 Task: Look for products in the category "Bottles & Formula" from Else Nutrition only.
Action: Mouse moved to (246, 128)
Screenshot: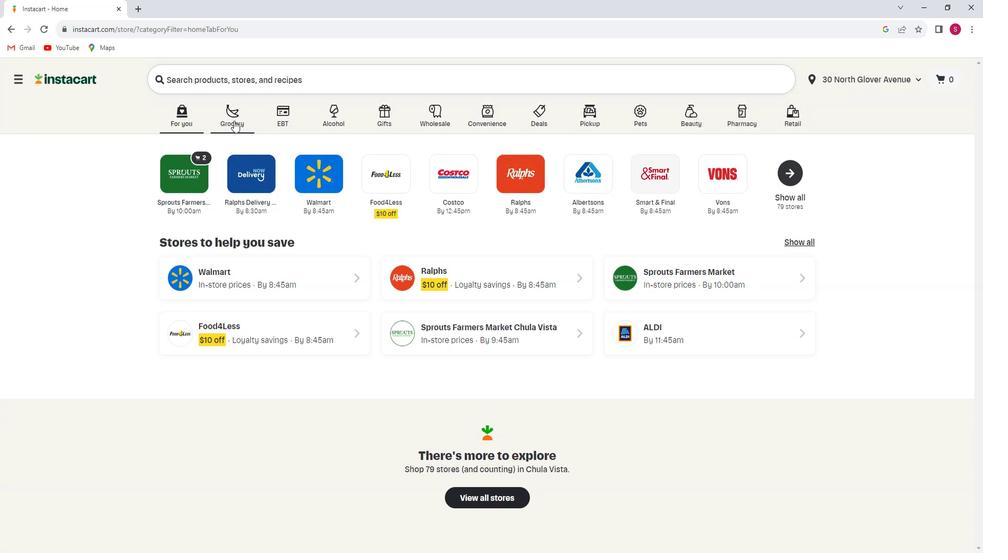 
Action: Mouse pressed left at (246, 128)
Screenshot: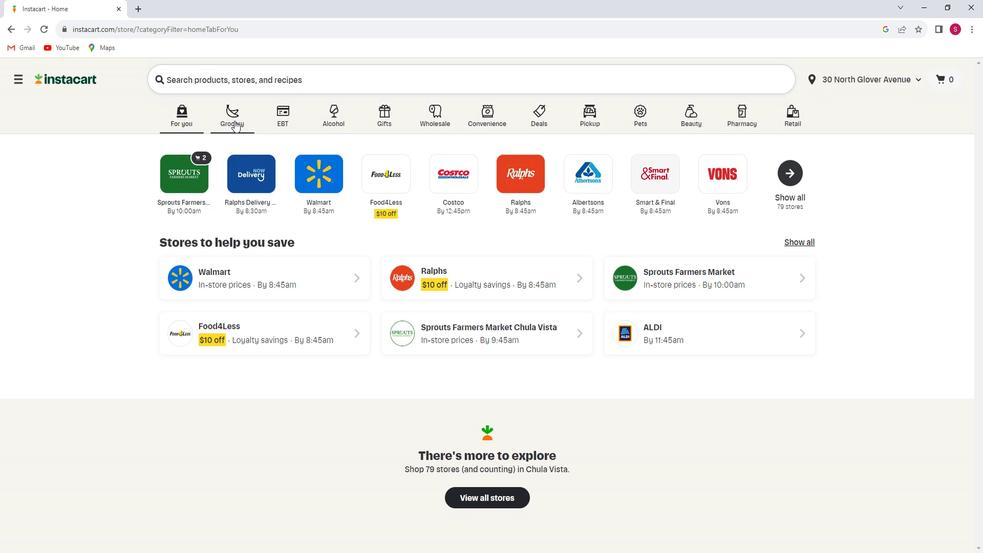 
Action: Mouse moved to (226, 311)
Screenshot: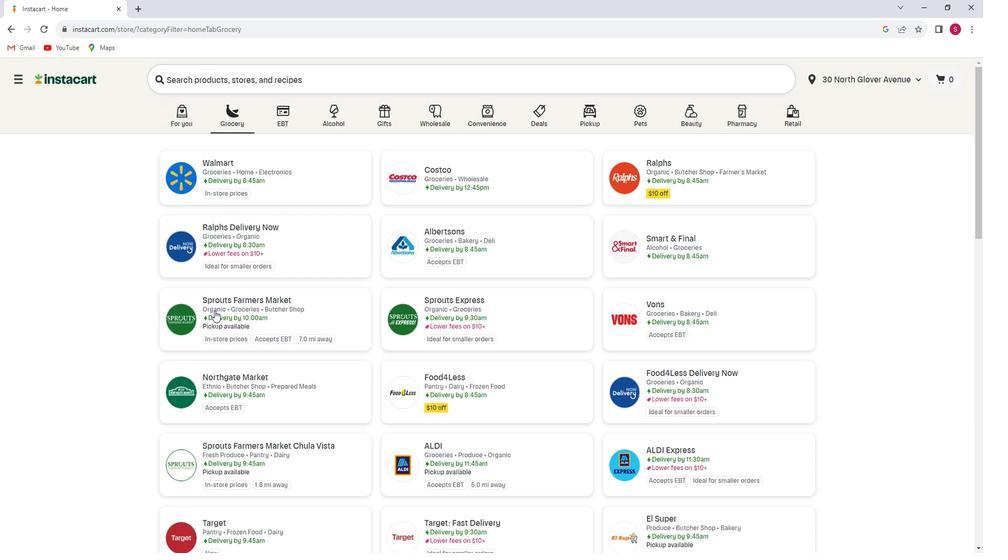
Action: Mouse pressed left at (226, 311)
Screenshot: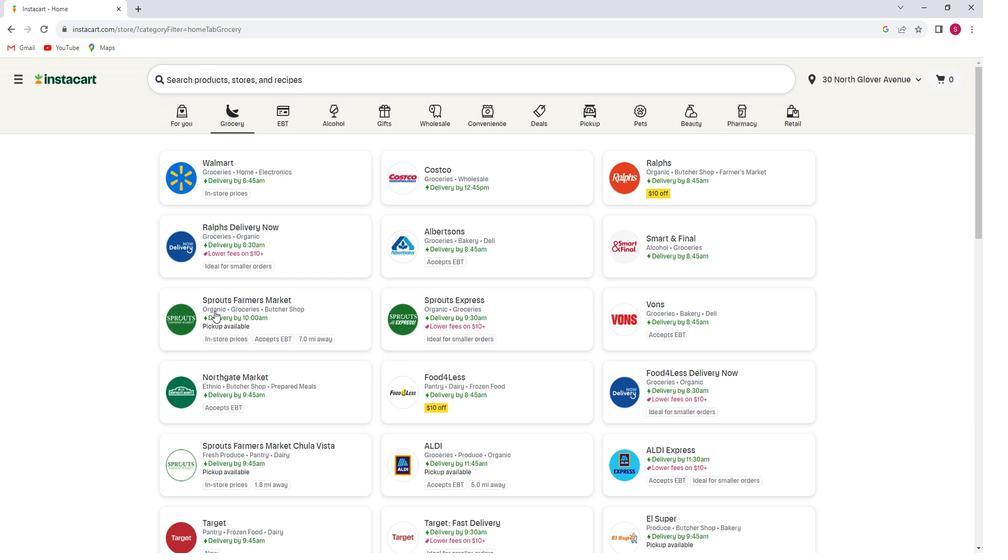 
Action: Mouse moved to (70, 351)
Screenshot: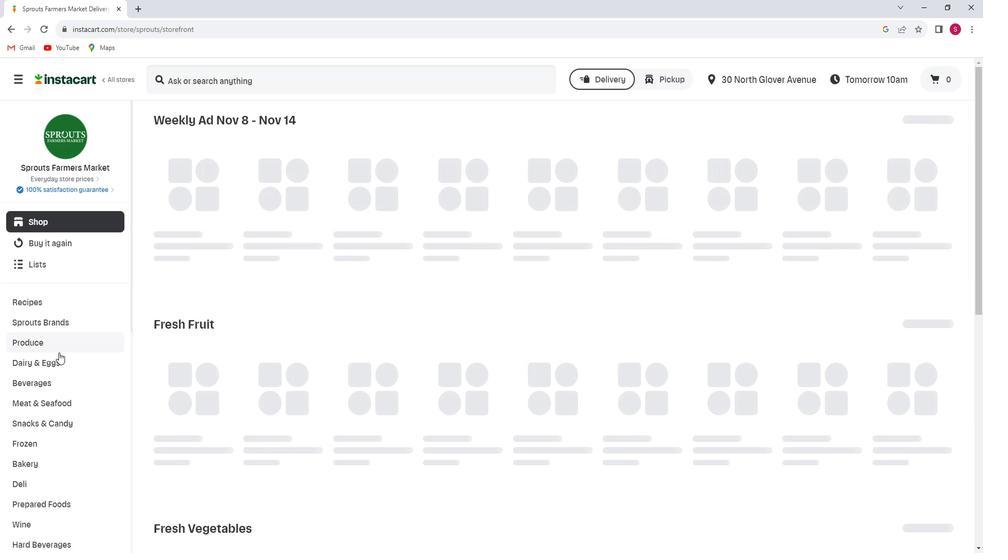 
Action: Mouse scrolled (70, 350) with delta (0, 0)
Screenshot: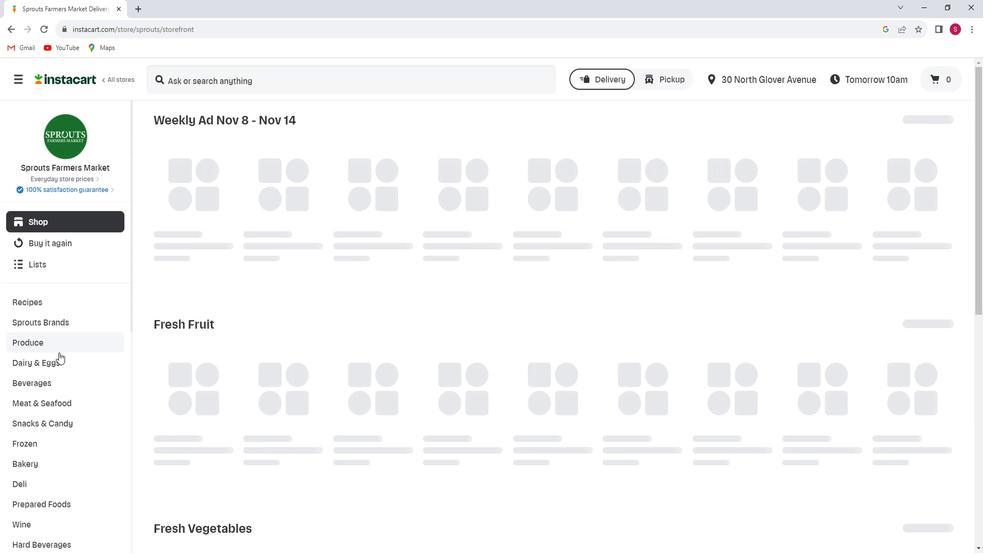 
Action: Mouse scrolled (70, 350) with delta (0, 0)
Screenshot: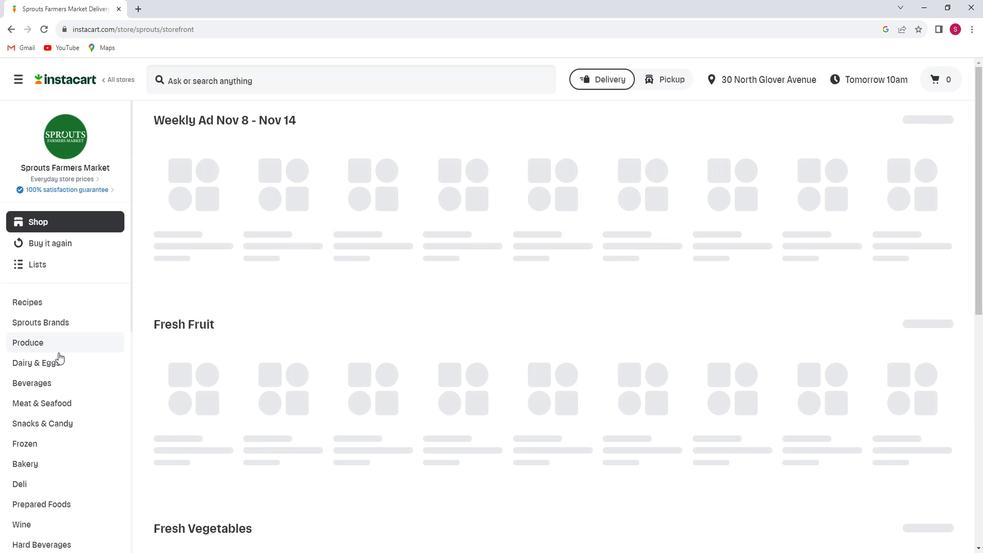 
Action: Mouse scrolled (70, 350) with delta (0, 0)
Screenshot: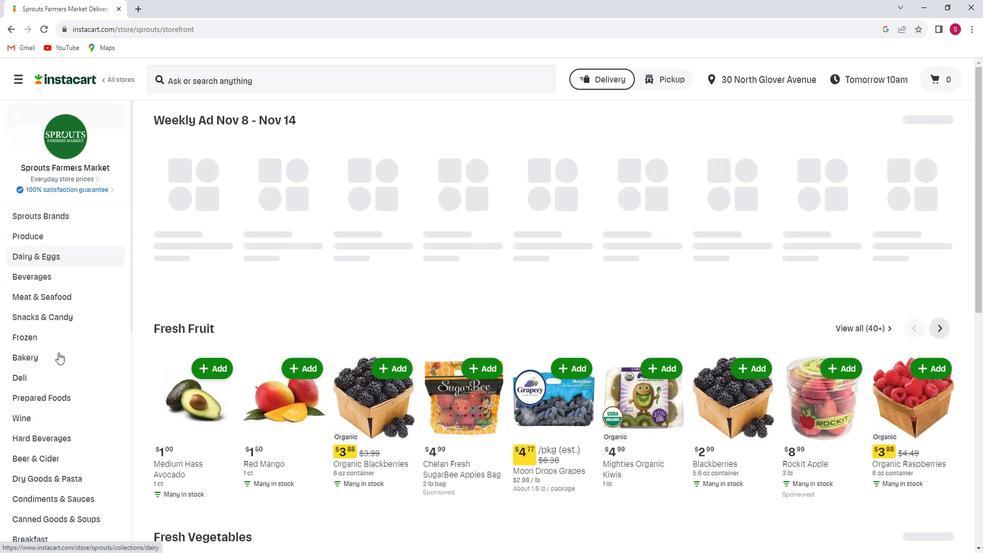 
Action: Mouse scrolled (70, 350) with delta (0, 0)
Screenshot: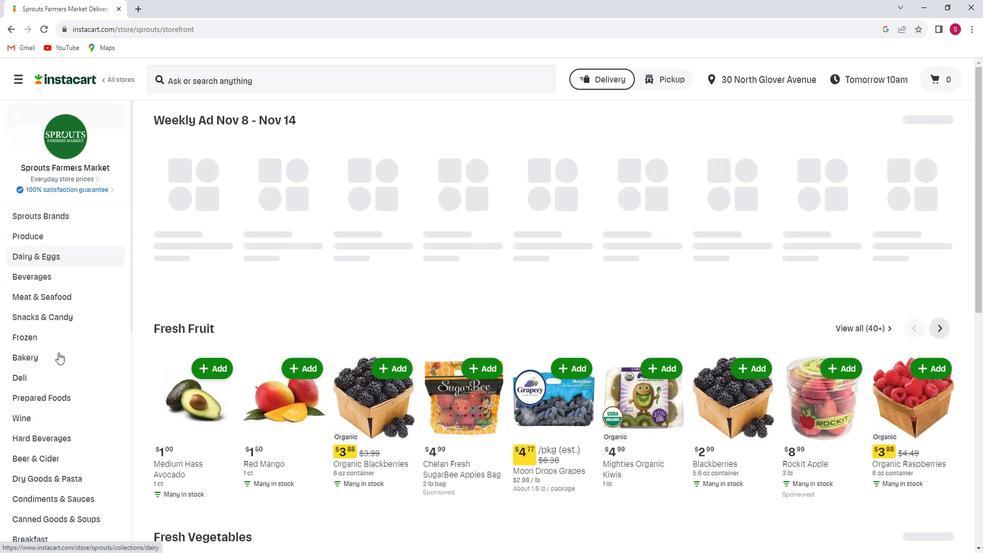 
Action: Mouse scrolled (70, 350) with delta (0, 0)
Screenshot: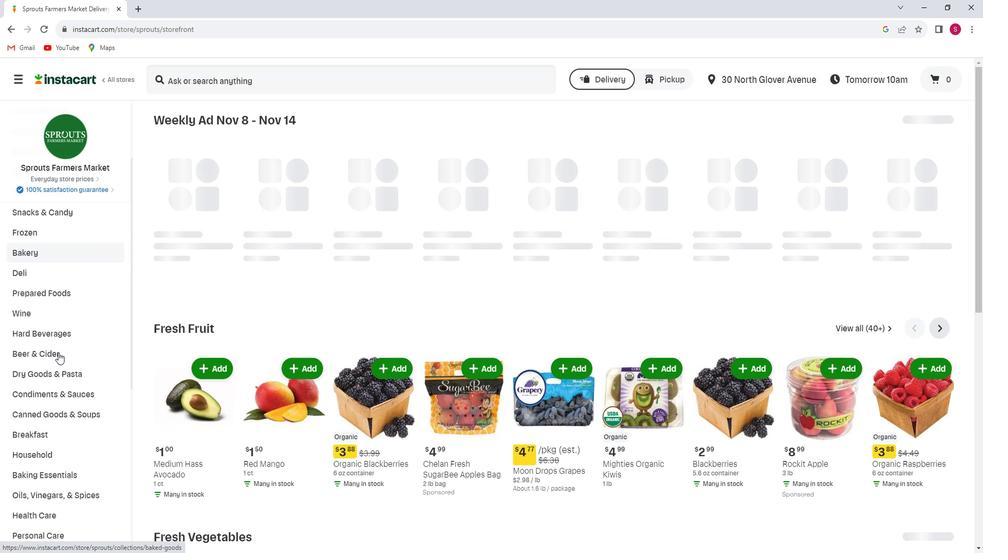 
Action: Mouse scrolled (70, 350) with delta (0, 0)
Screenshot: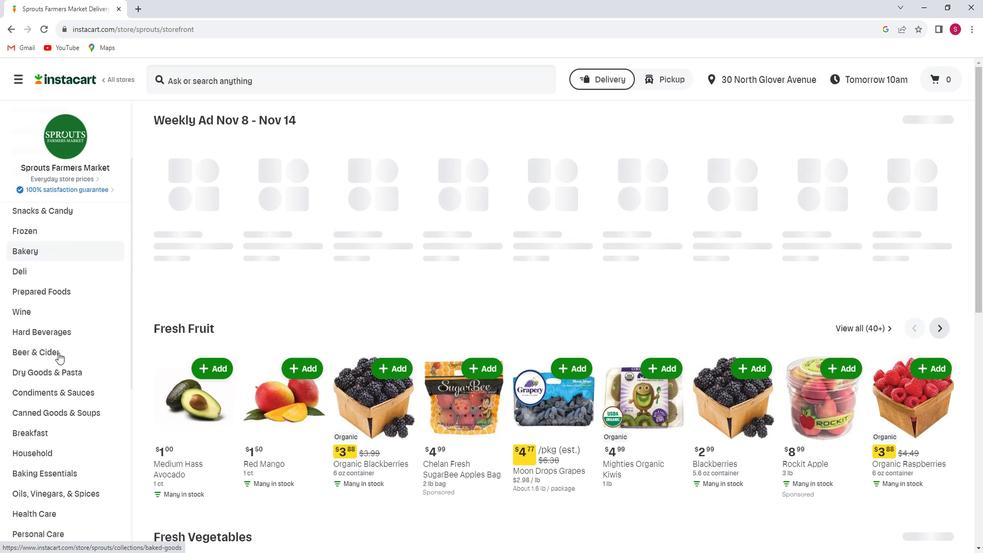 
Action: Mouse scrolled (70, 350) with delta (0, 0)
Screenshot: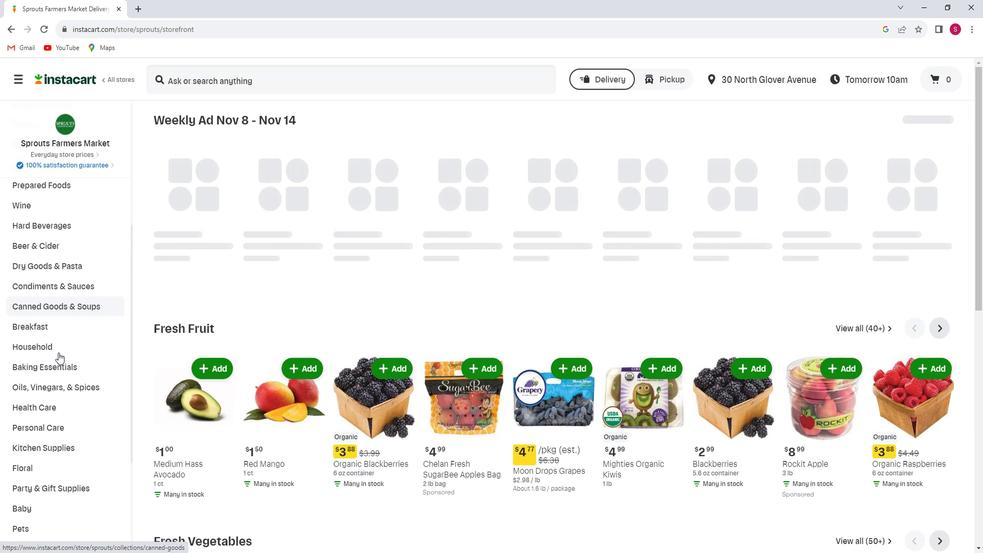 
Action: Mouse scrolled (70, 350) with delta (0, 0)
Screenshot: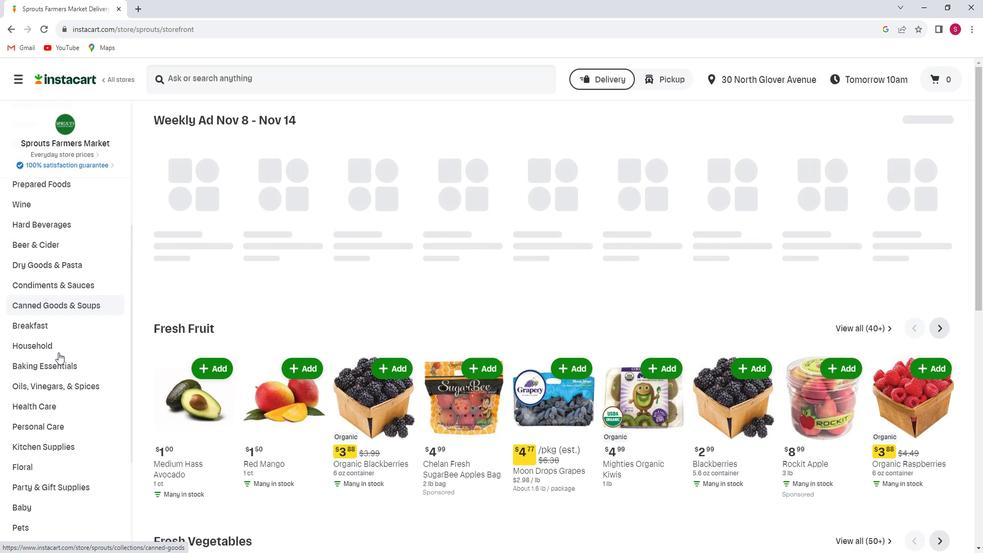 
Action: Mouse moved to (54, 403)
Screenshot: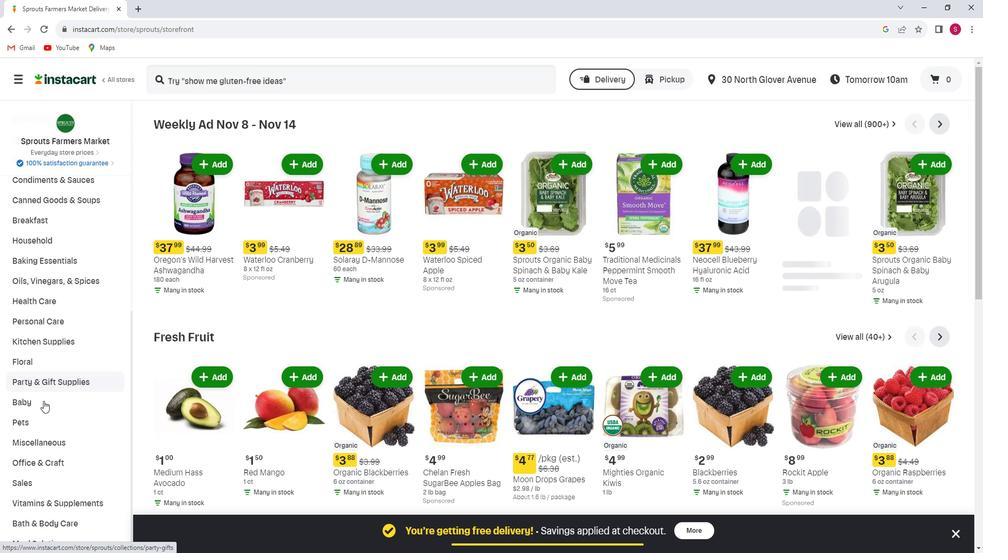 
Action: Mouse pressed left at (54, 403)
Screenshot: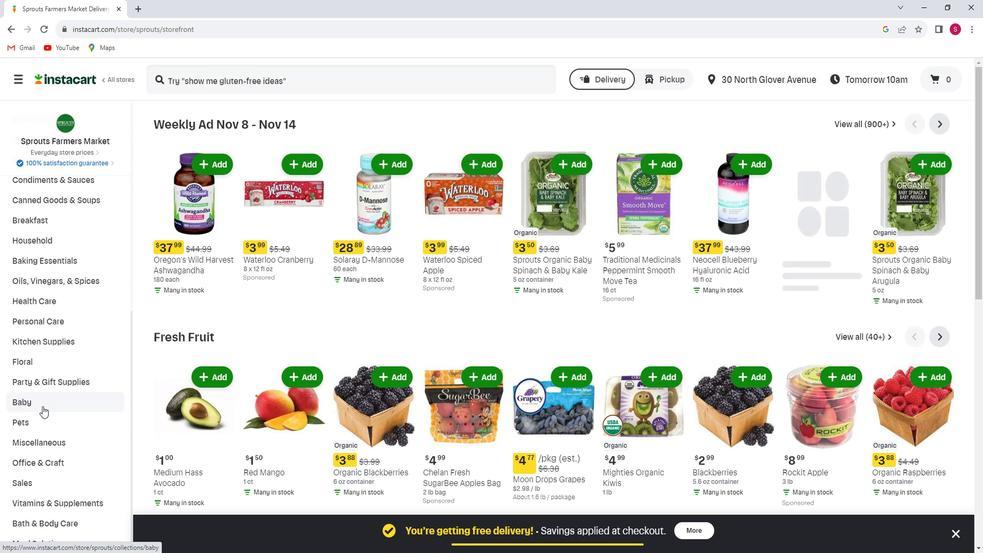 
Action: Mouse moved to (57, 454)
Screenshot: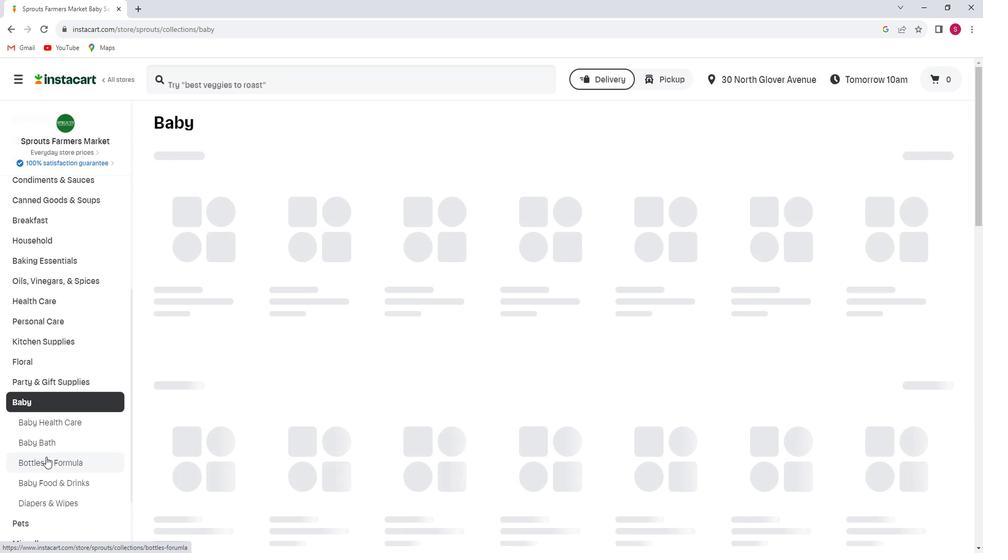 
Action: Mouse pressed left at (57, 454)
Screenshot: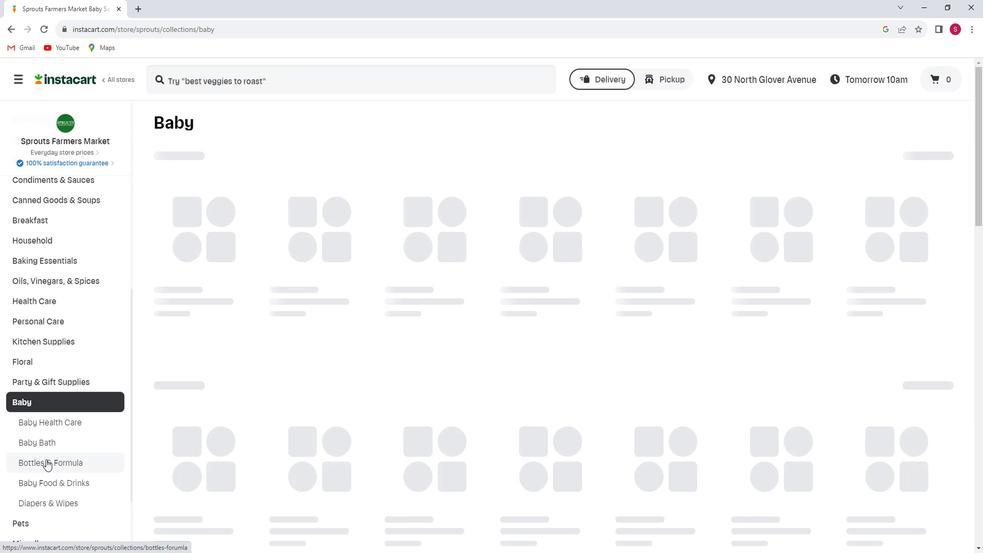 
Action: Mouse moved to (357, 170)
Screenshot: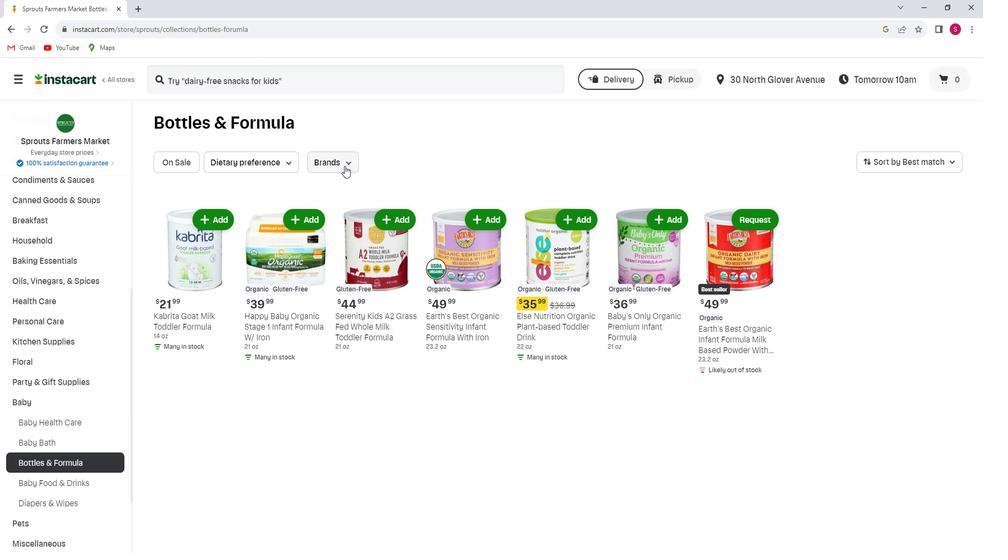 
Action: Mouse pressed left at (357, 170)
Screenshot: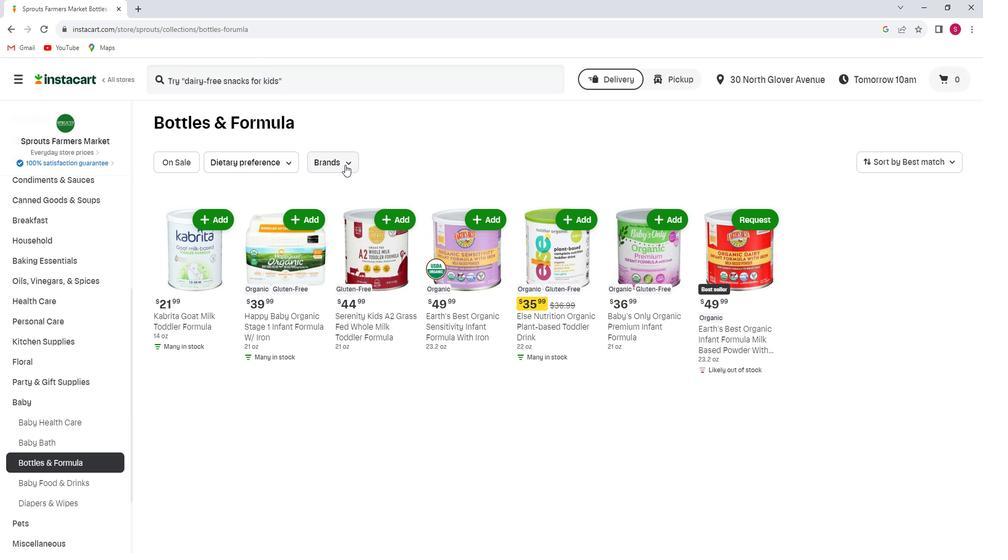 
Action: Mouse moved to (337, 249)
Screenshot: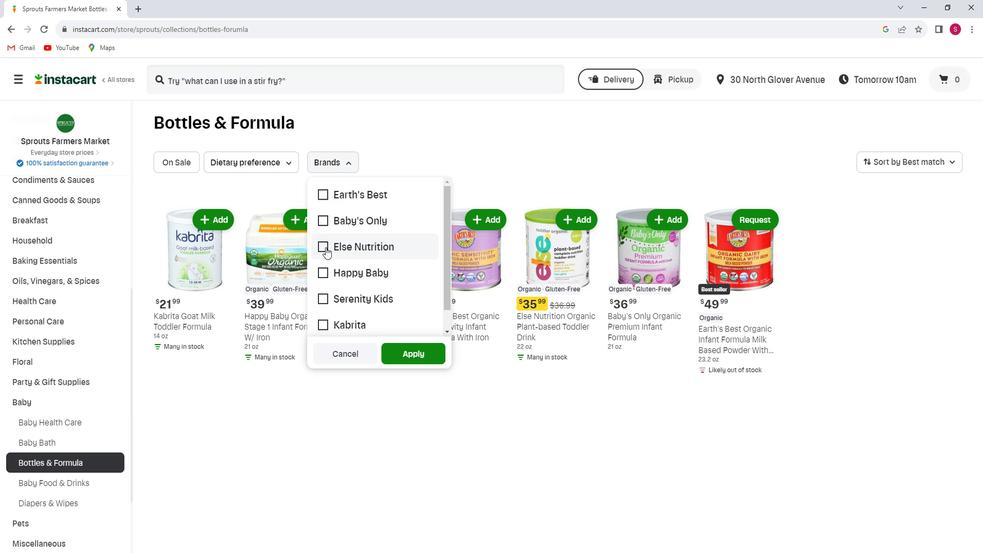 
Action: Mouse pressed left at (337, 249)
Screenshot: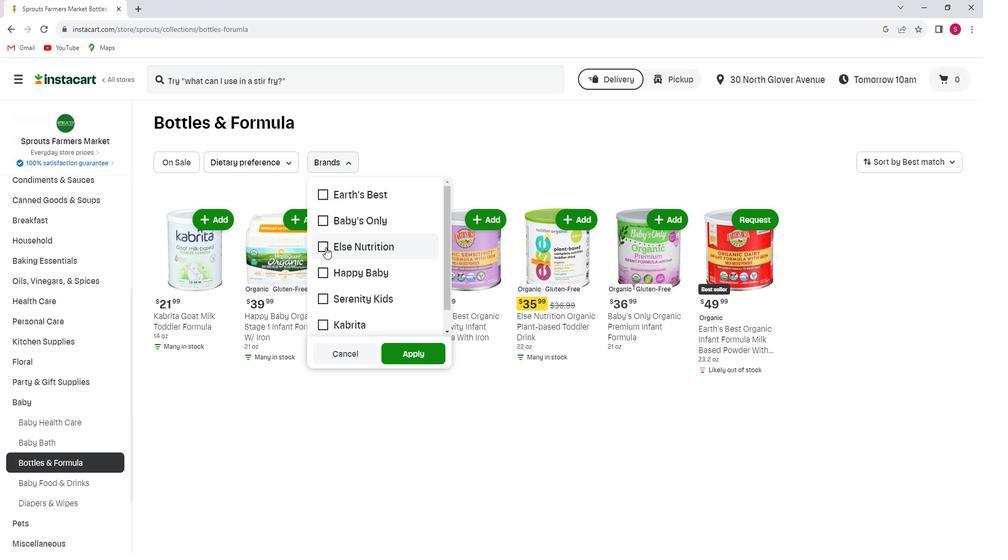 
Action: Mouse moved to (432, 350)
Screenshot: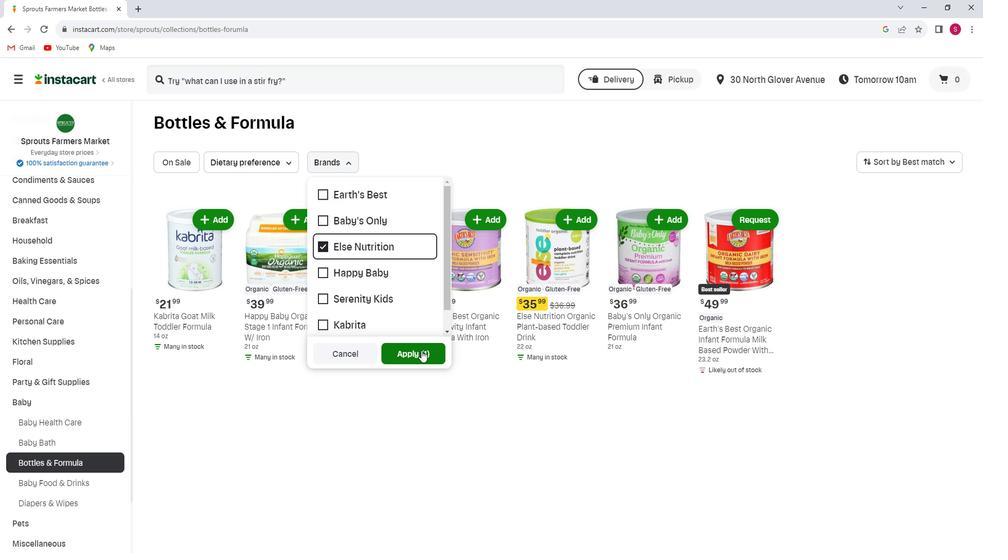 
Action: Mouse pressed left at (432, 350)
Screenshot: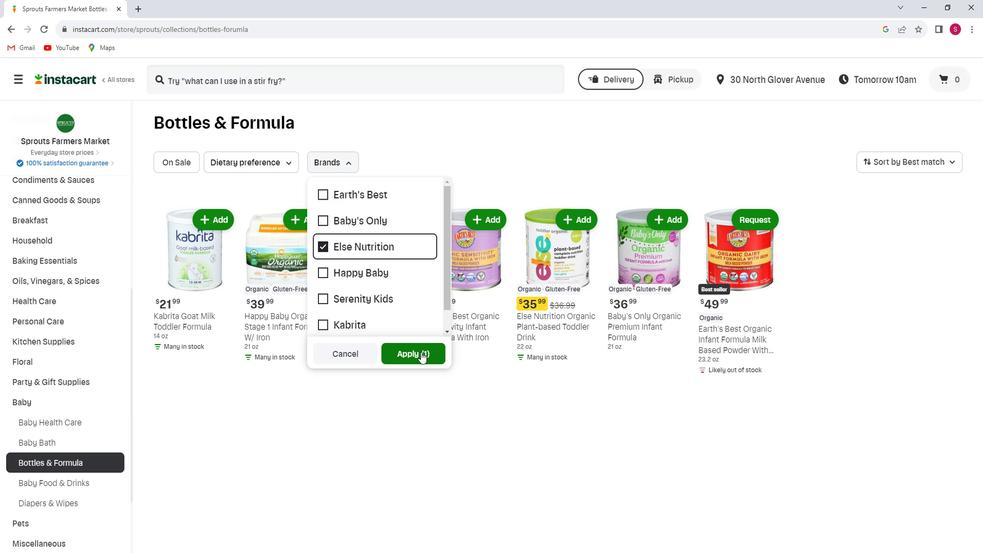 
